 Task: Create List Offboarding in Board Resource Allocation Software to Workspace Data Analysis and Reporting. Create List Employee Benefits in Board Influencer Identification to Workspace Data Analysis and Reporting. Create List Employee Wellness in Board Employee Performance Management and Coaching to Workspace Data Analysis and Reporting
Action: Mouse moved to (213, 471)
Screenshot: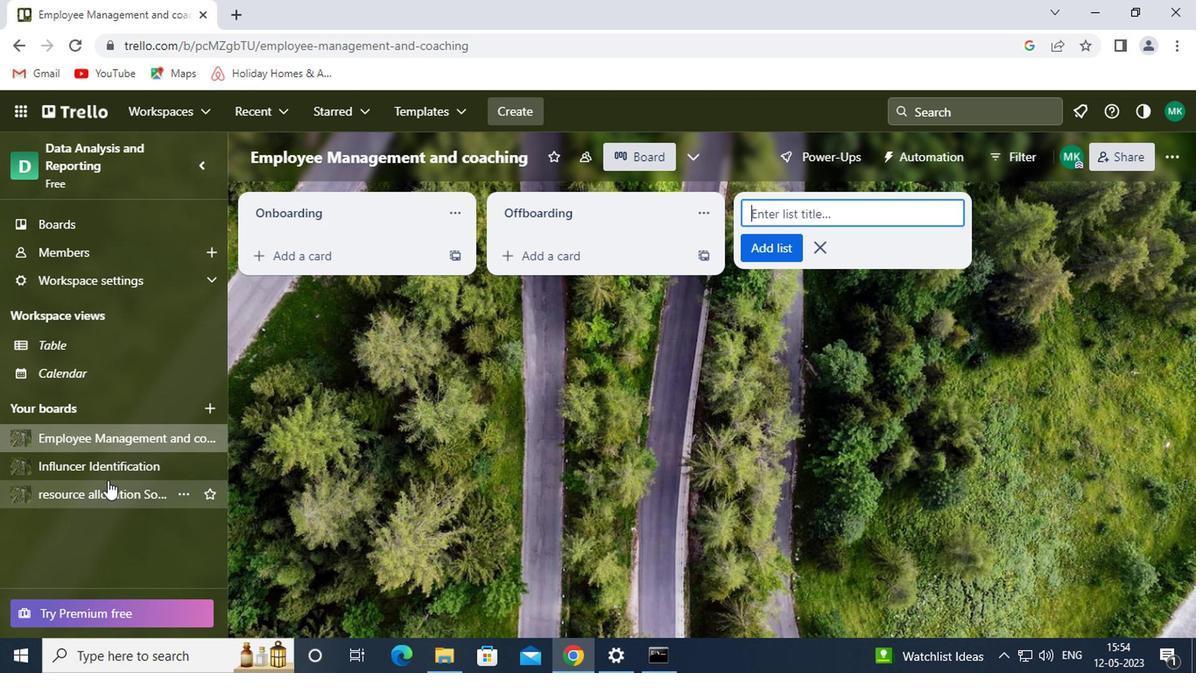 
Action: Mouse pressed left at (213, 471)
Screenshot: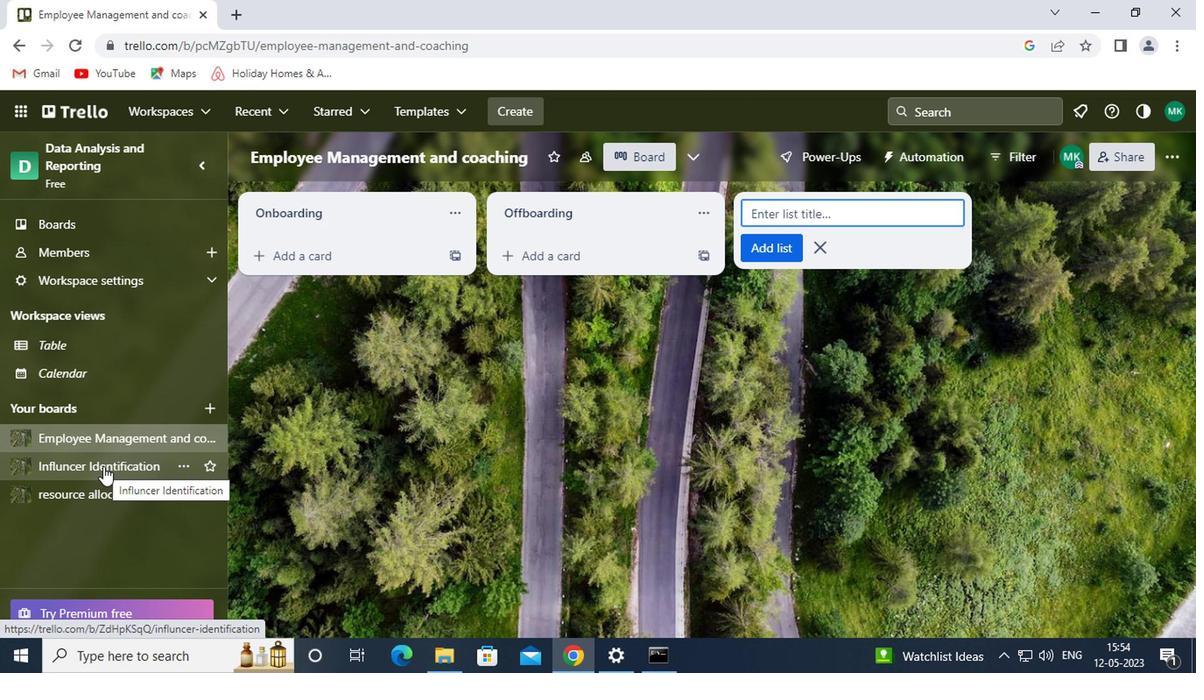 
Action: Mouse moved to (209, 491)
Screenshot: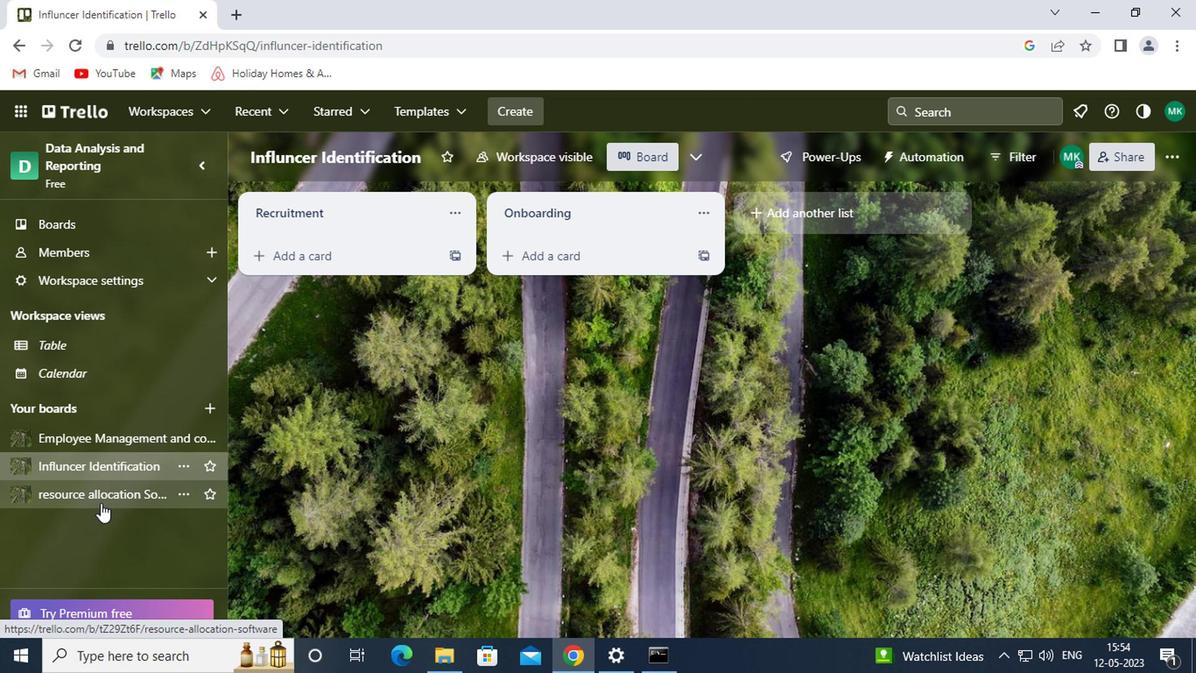 
Action: Mouse pressed left at (209, 491)
Screenshot: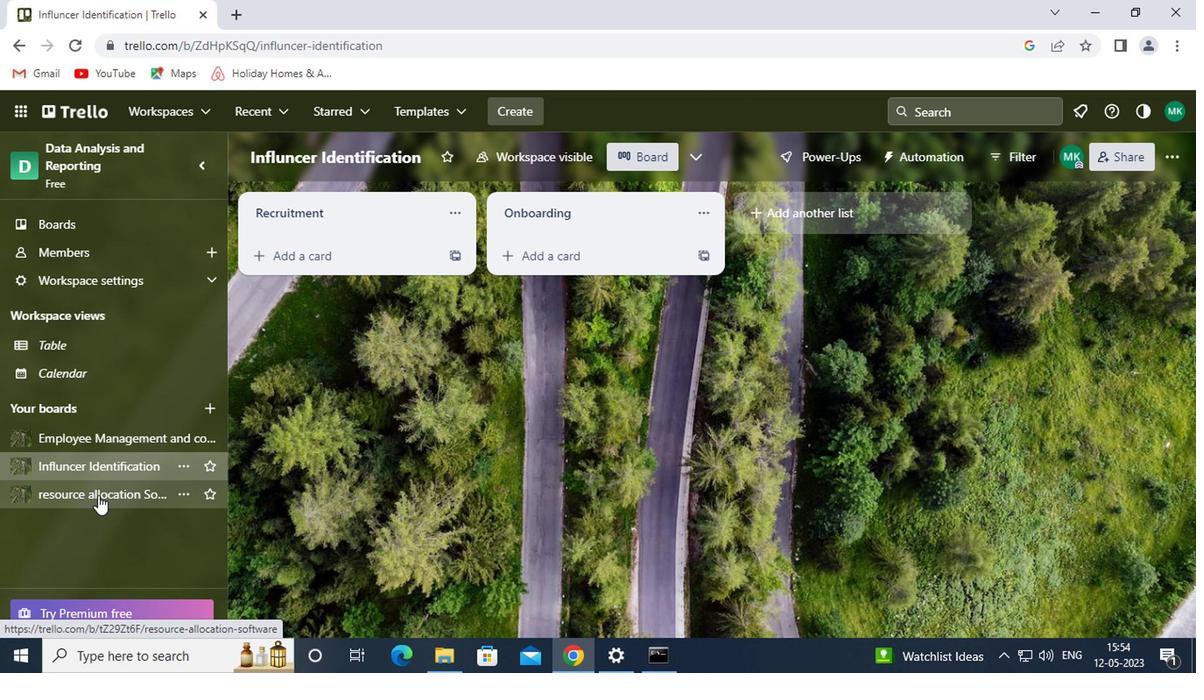 
Action: Mouse moved to (693, 291)
Screenshot: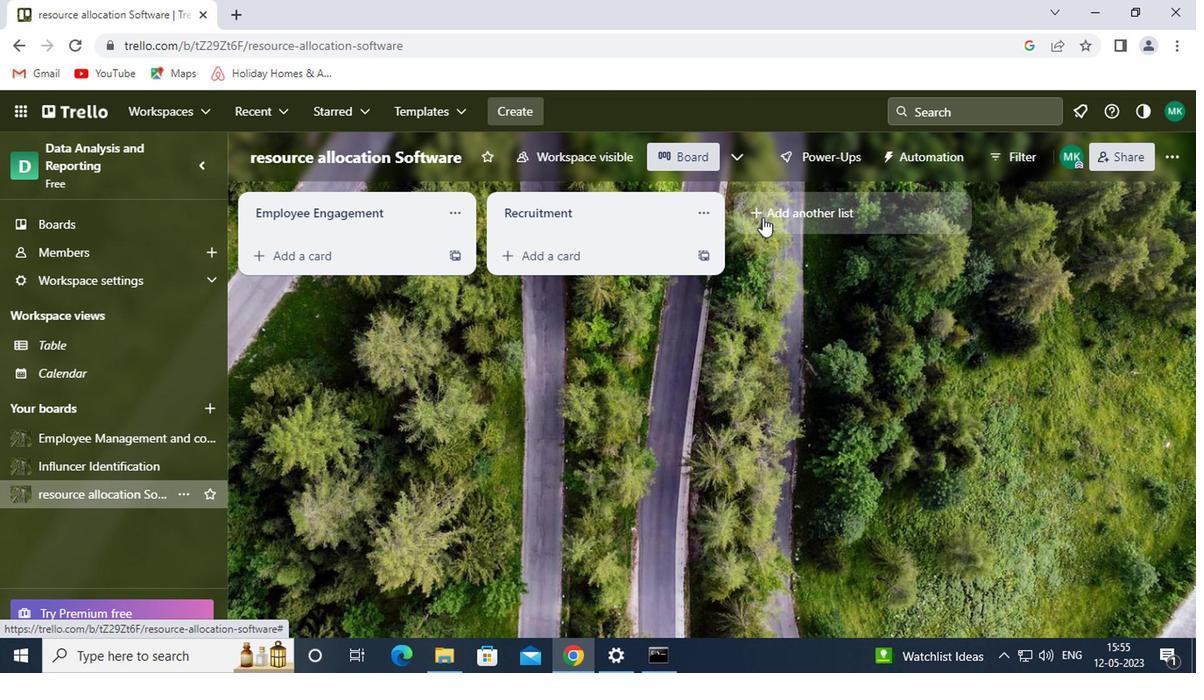 
Action: Mouse pressed left at (693, 291)
Screenshot: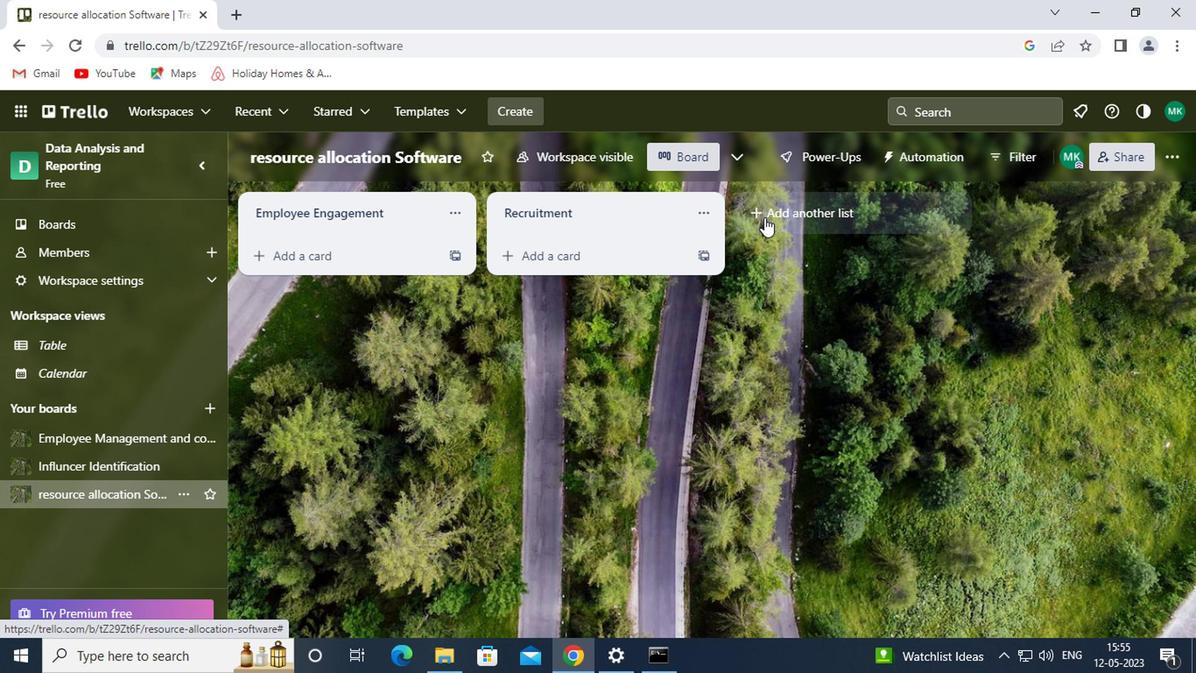 
Action: Mouse moved to (698, 292)
Screenshot: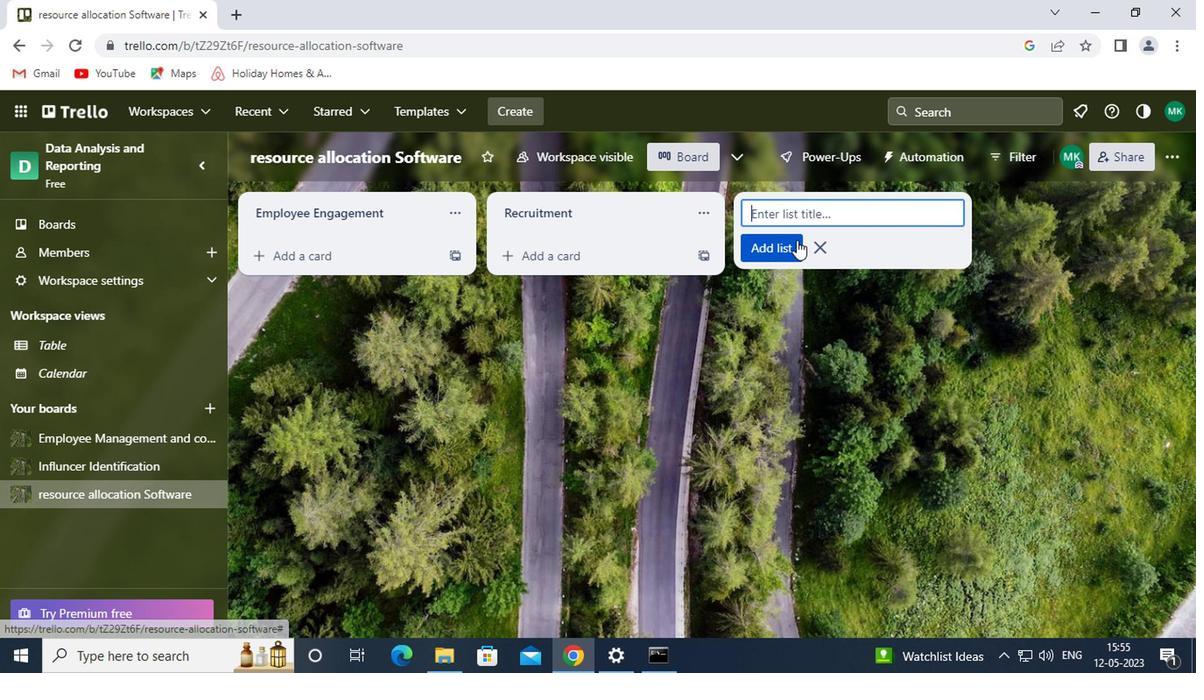 
Action: Mouse pressed left at (698, 292)
Screenshot: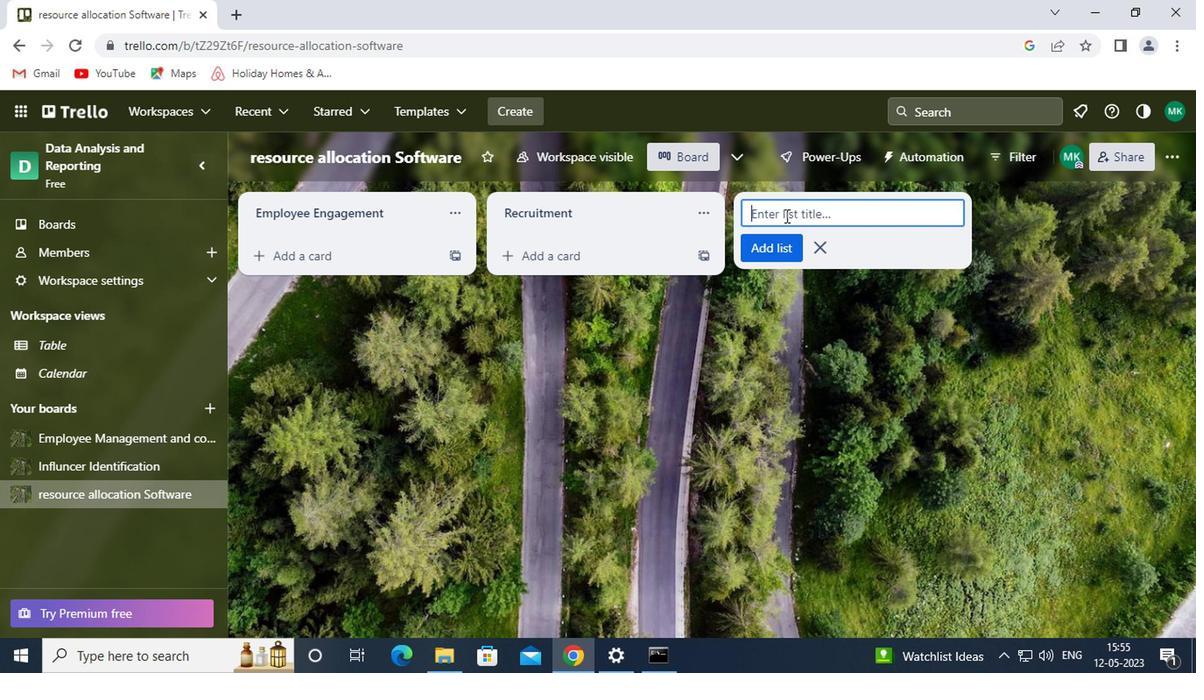 
Action: Key pressed <Key.shift>OFFBOARDING<Key.enter>
Screenshot: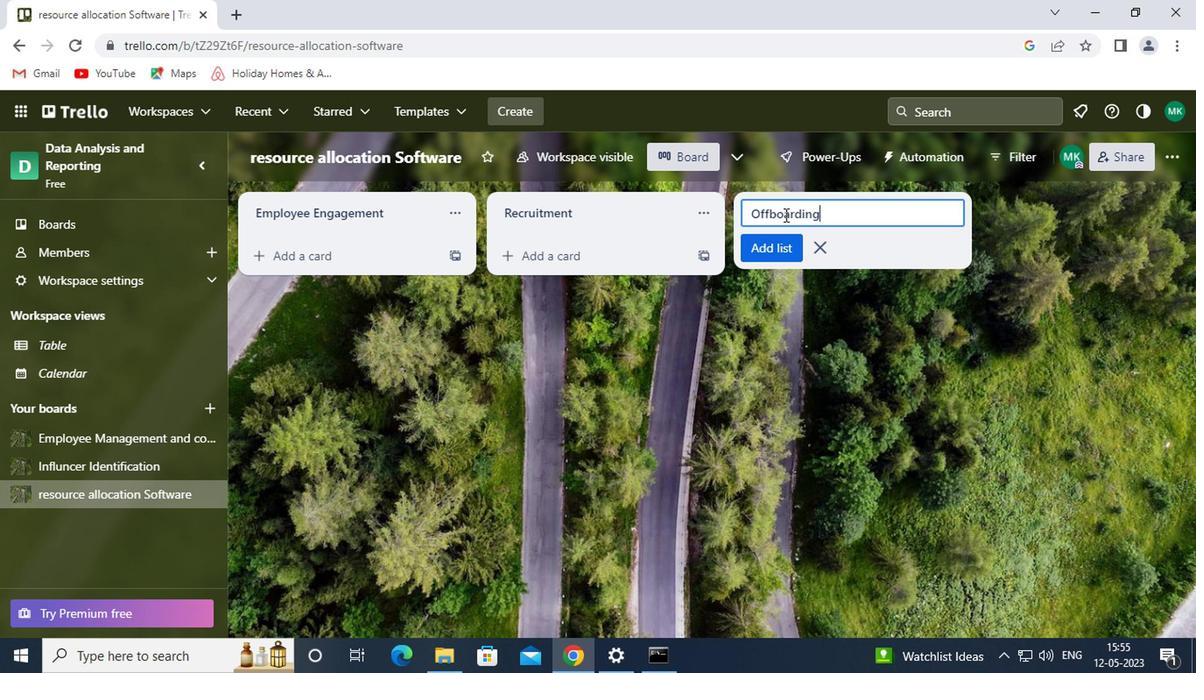 
Action: Mouse moved to (199, 465)
Screenshot: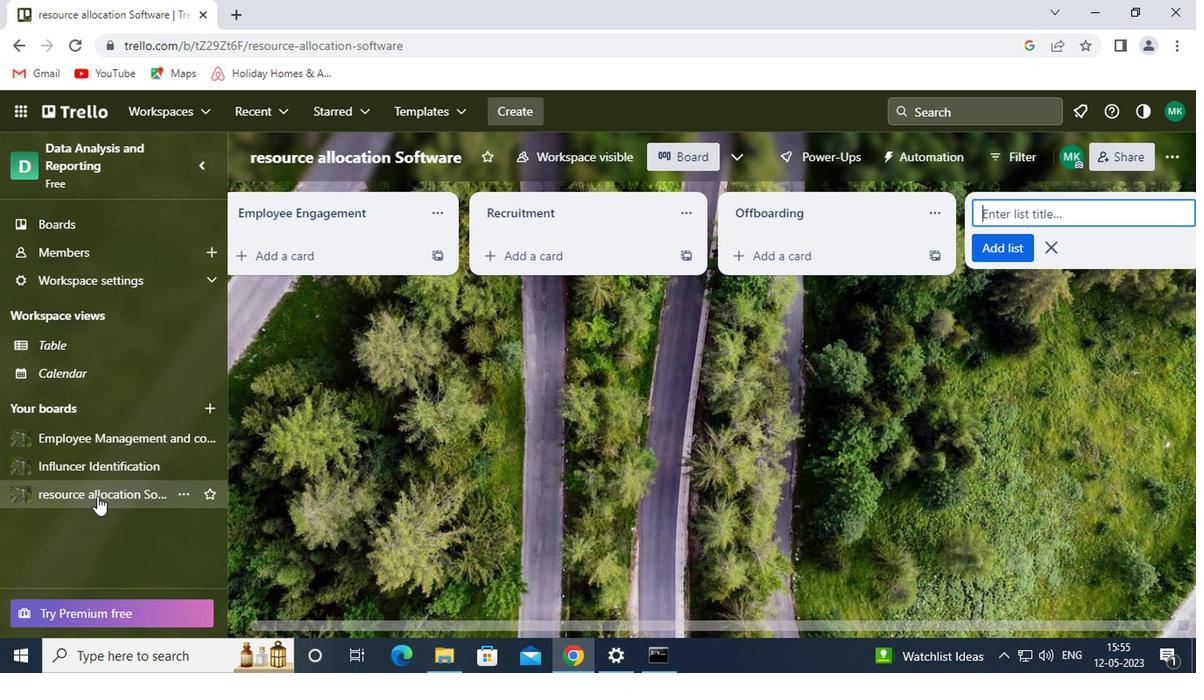 
Action: Mouse pressed left at (199, 465)
Screenshot: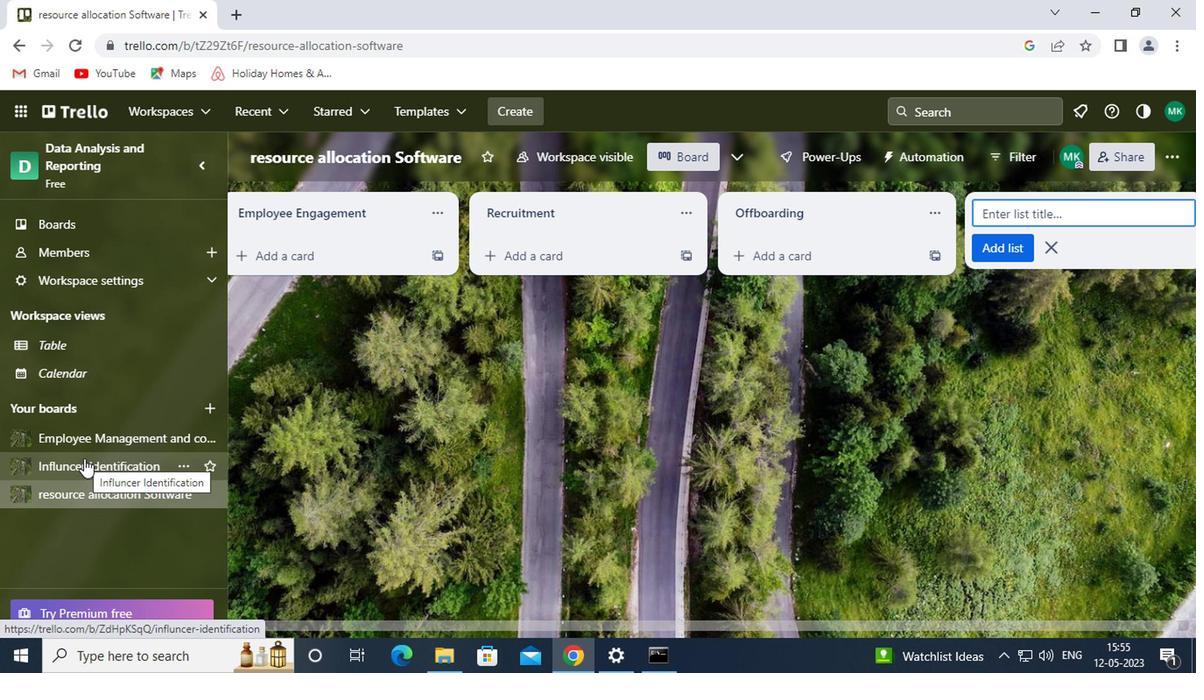 
Action: Mouse moved to (703, 288)
Screenshot: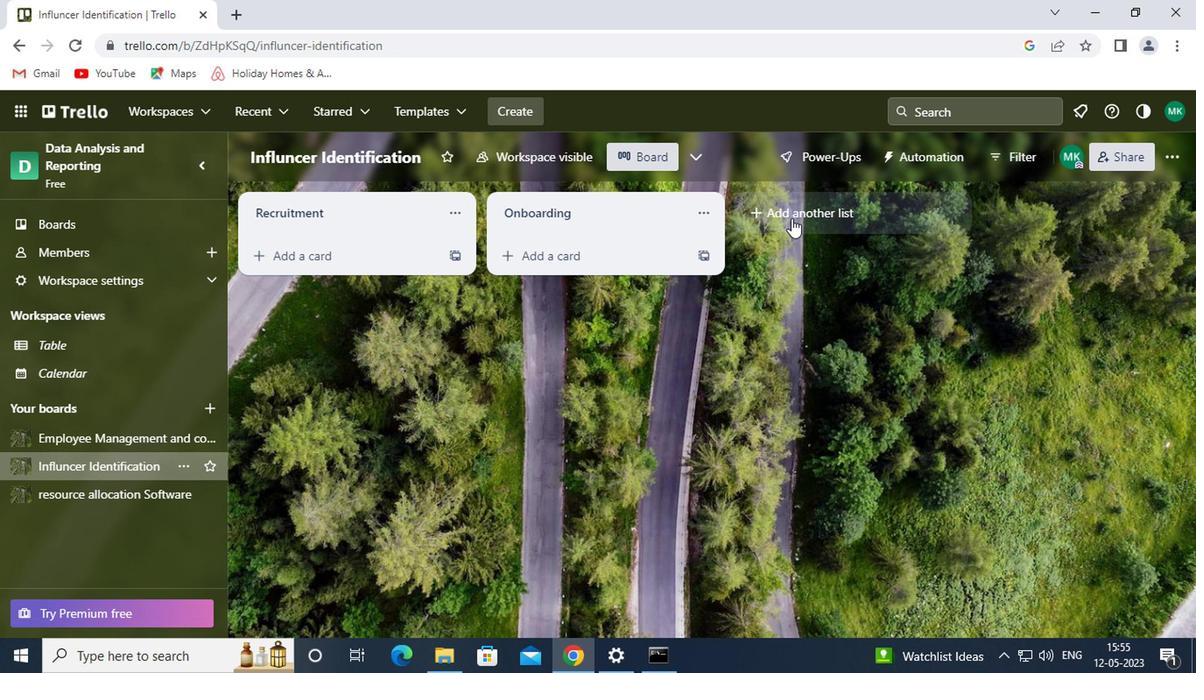 
Action: Mouse pressed left at (703, 288)
Screenshot: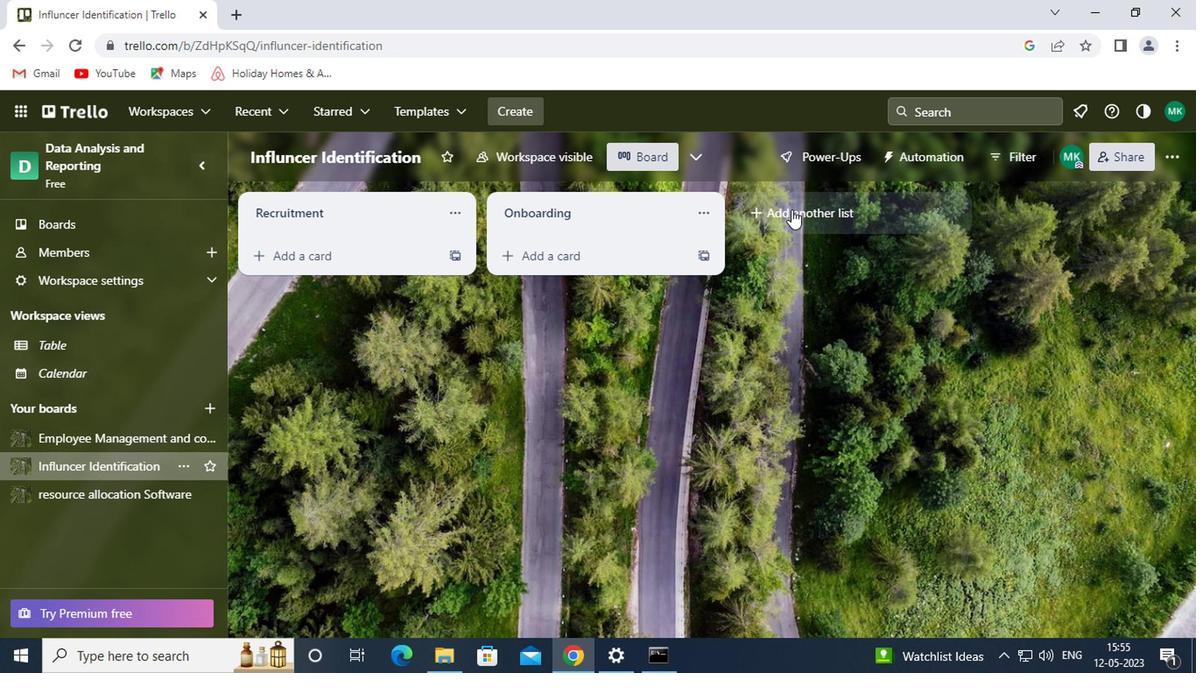 
Action: Mouse moved to (688, 294)
Screenshot: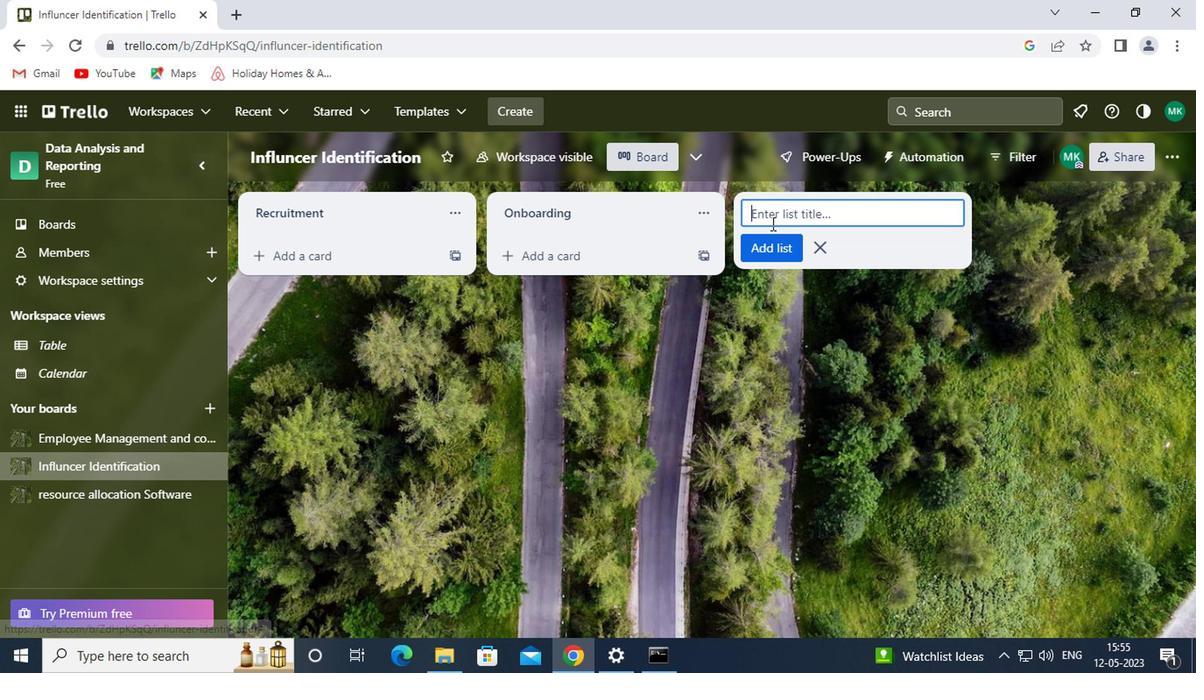 
Action: Mouse pressed left at (688, 294)
Screenshot: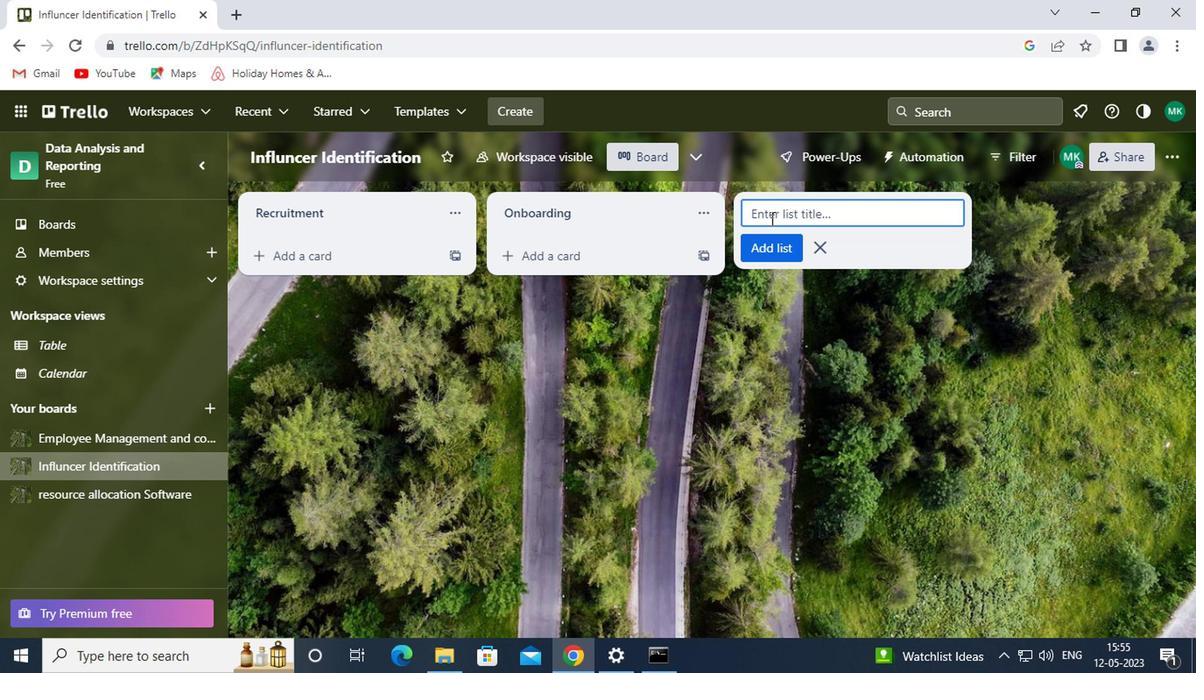 
Action: Mouse moved to (688, 294)
Screenshot: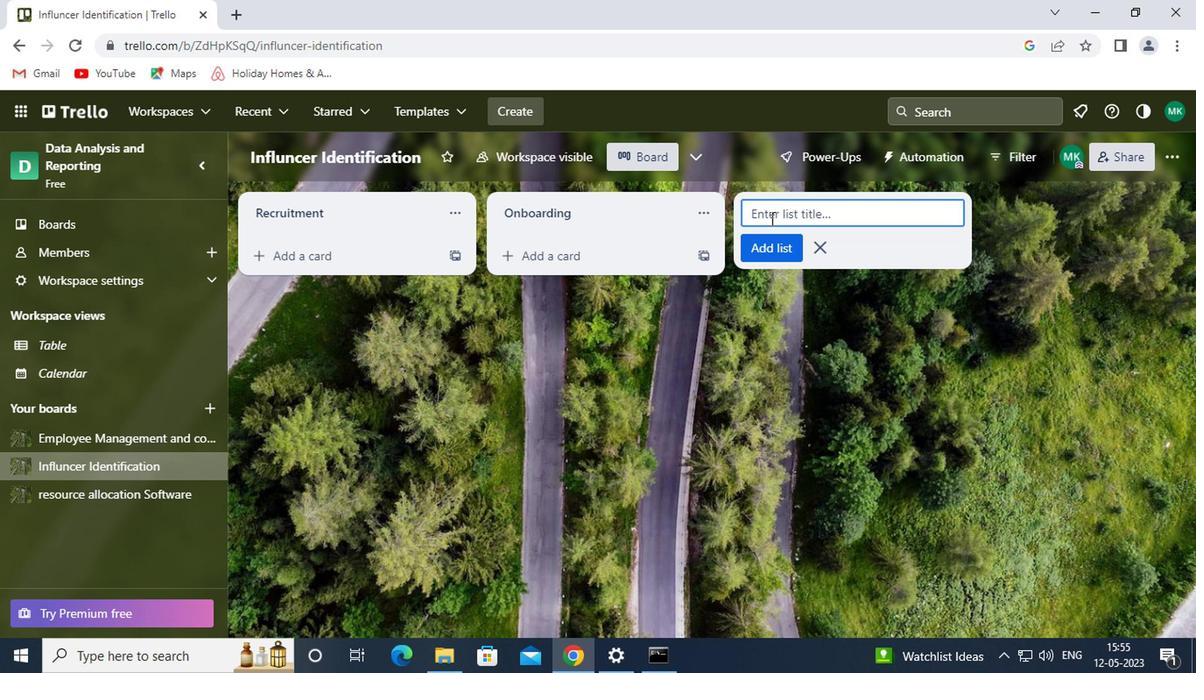 
Action: Key pressed <Key.shift>EMPLOYEE<Key.space><Key.shift>BENEFITS
Screenshot: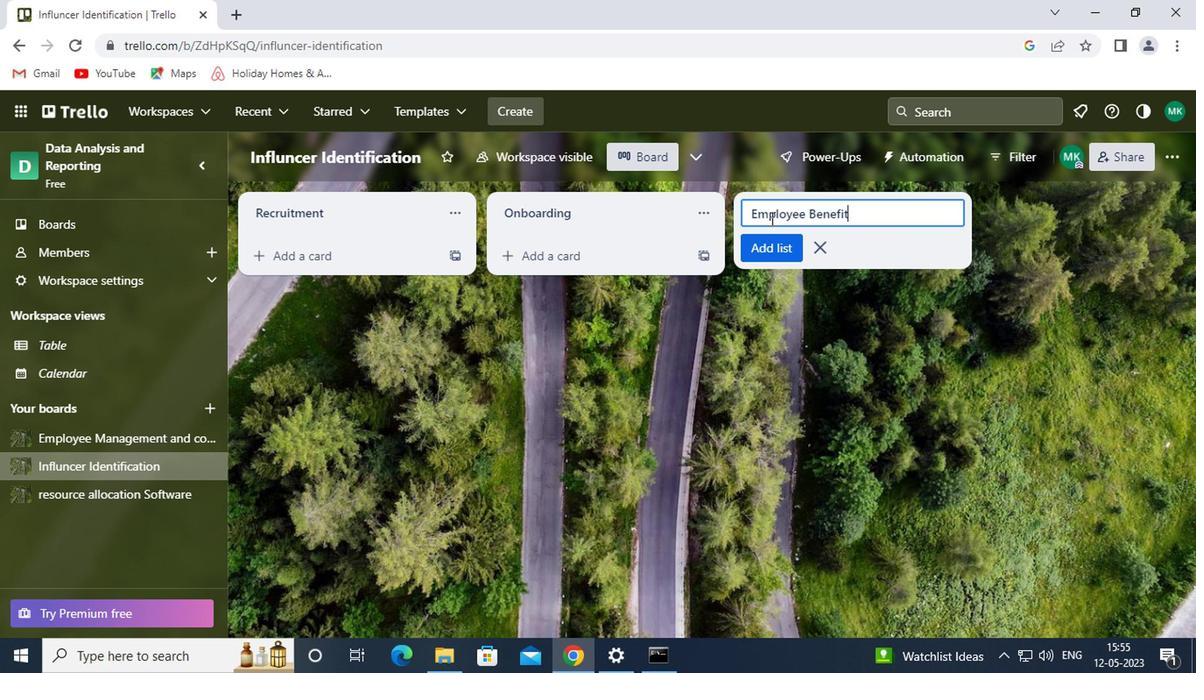 
Action: Mouse moved to (668, 368)
Screenshot: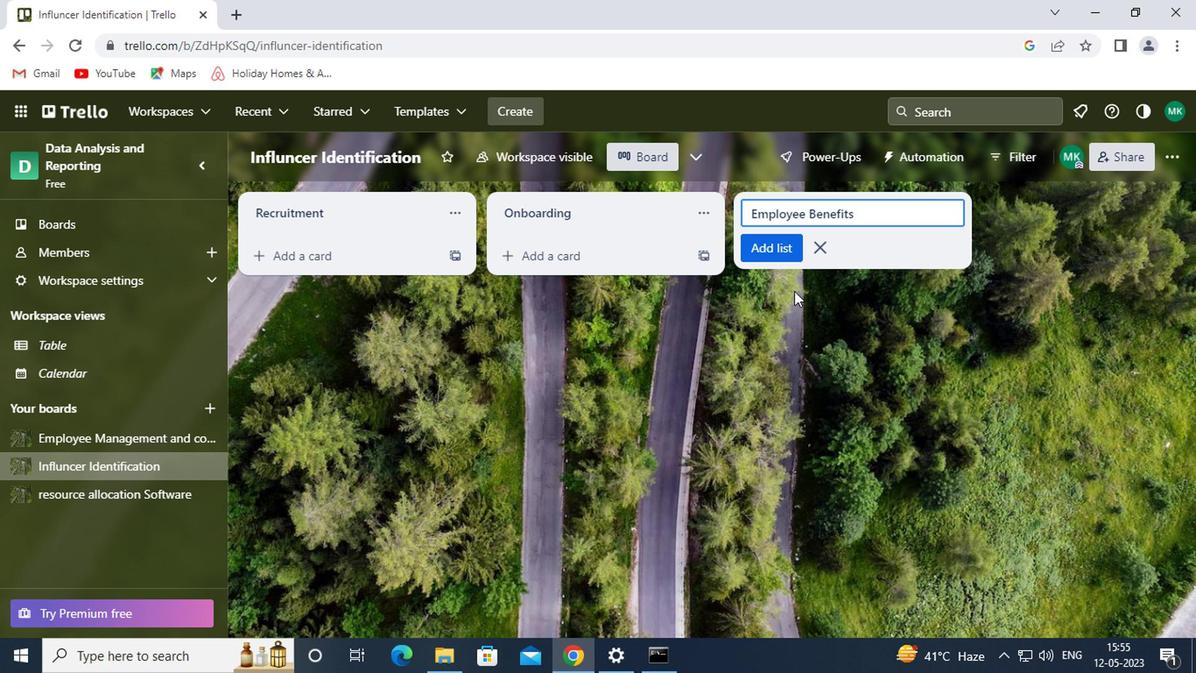 
Action: Key pressed <Key.enter>
Screenshot: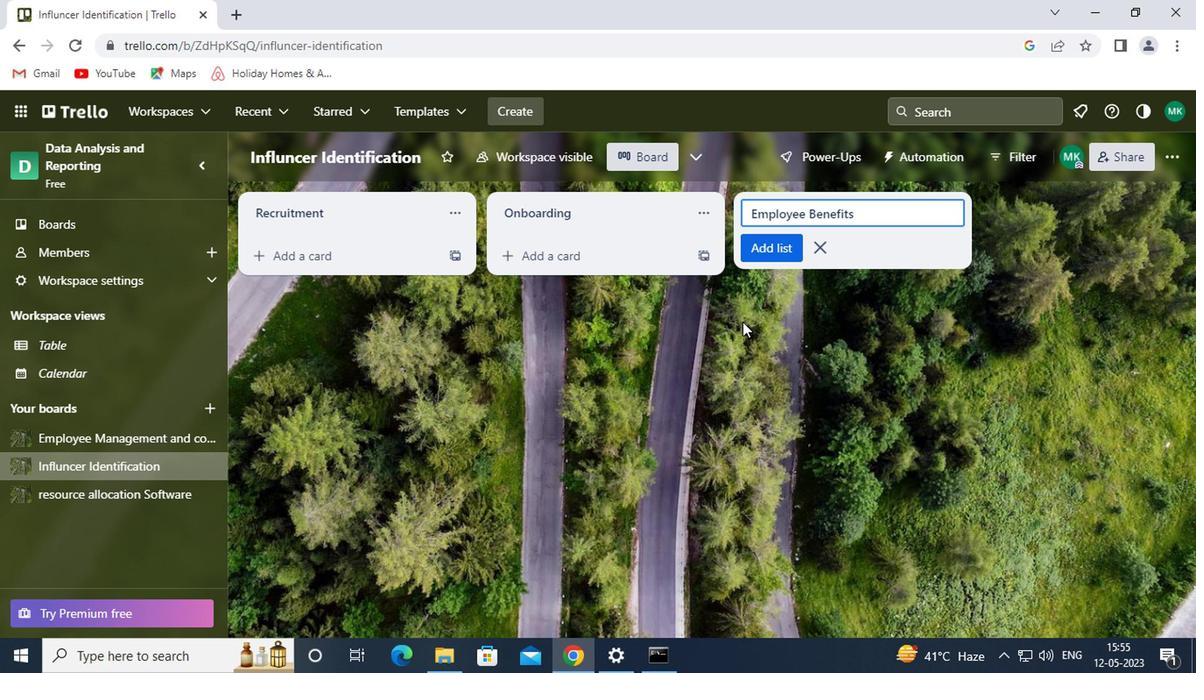 
Action: Mouse moved to (190, 449)
Screenshot: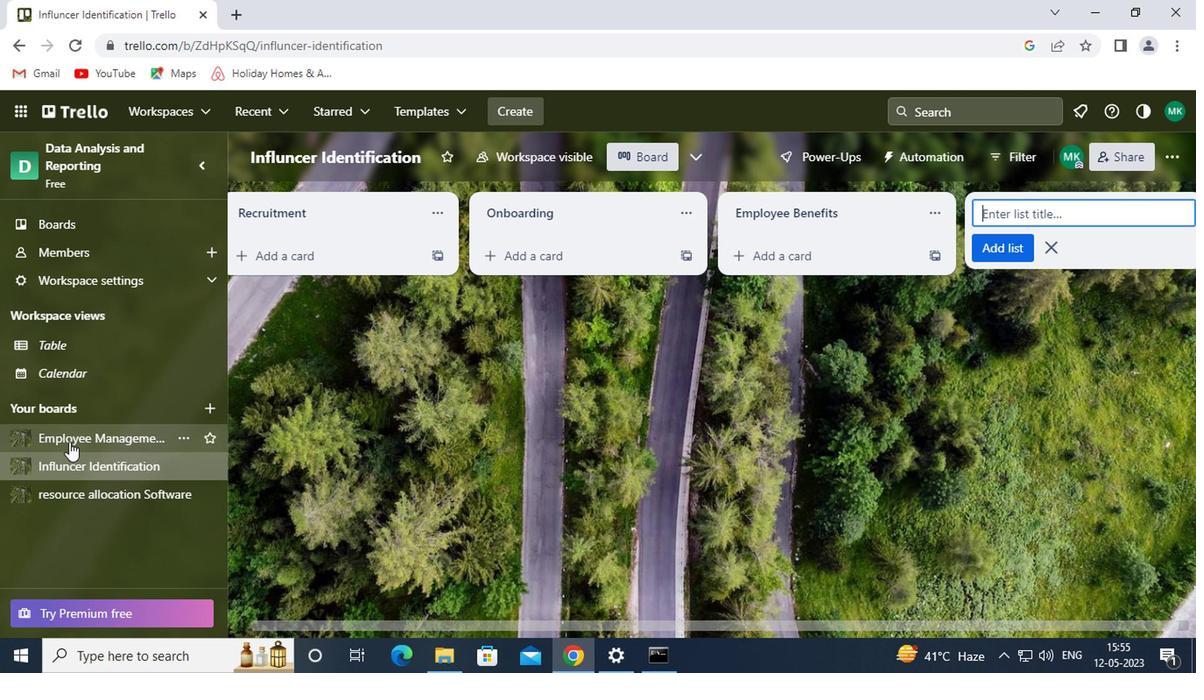 
Action: Mouse pressed left at (190, 449)
Screenshot: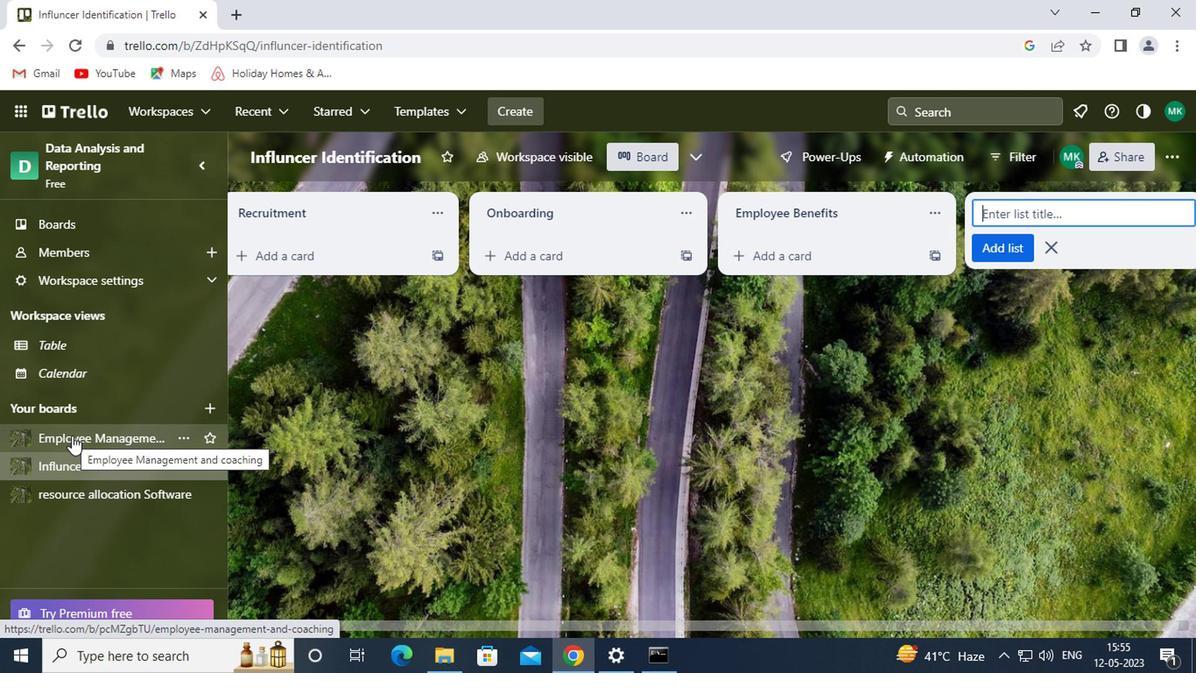 
Action: Mouse moved to (720, 294)
Screenshot: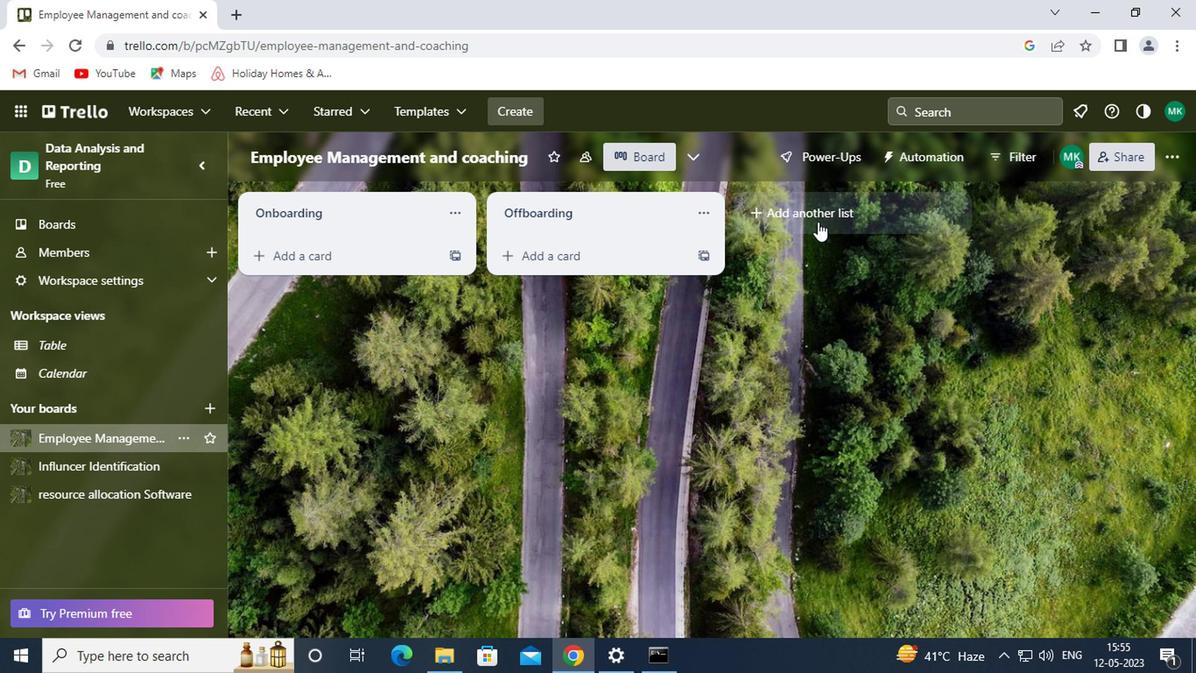 
Action: Mouse pressed left at (720, 294)
Screenshot: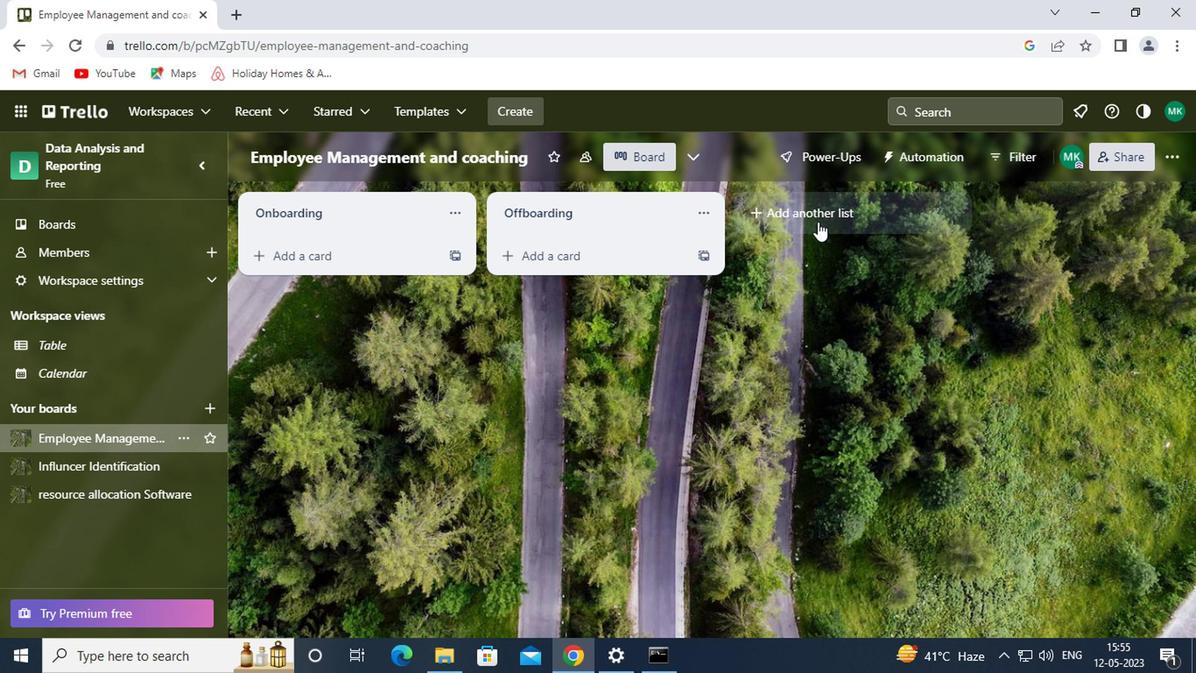 
Action: Mouse moved to (701, 293)
Screenshot: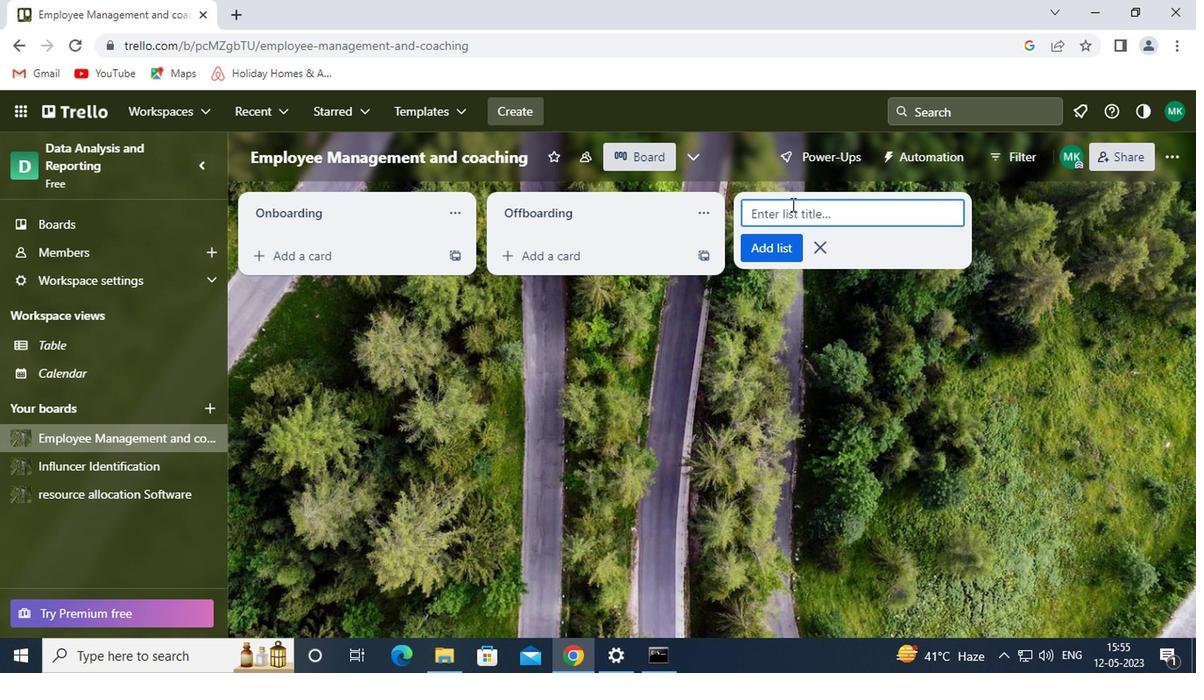 
Action: Mouse pressed left at (701, 293)
Screenshot: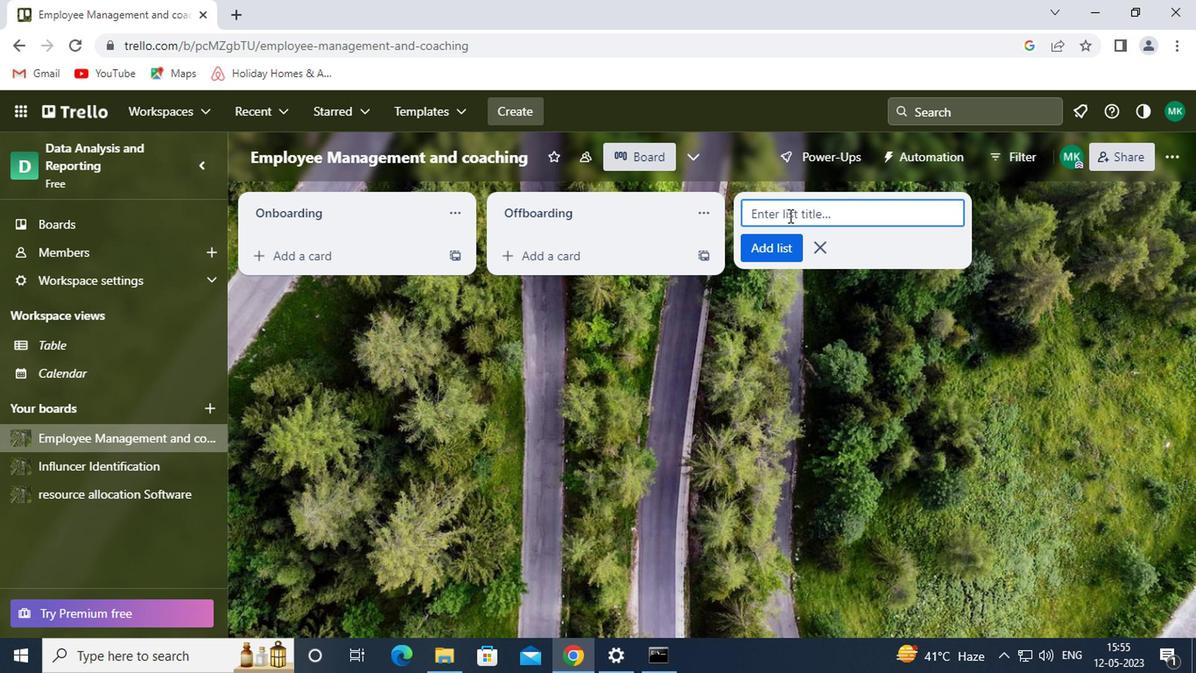
Action: Key pressed <Key.shift>EMPLOYEE<Key.space><Key.shift><Key.shift><Key.shift><Key.shift><Key.shift><Key.shift><Key.shift><Key.shift><Key.shift><Key.shift><Key.shift><Key.shift><Key.shift><Key.shift><Key.shift><Key.shift><Key.shift><Key.shift>WELLNESS<Key.enter>
Screenshot: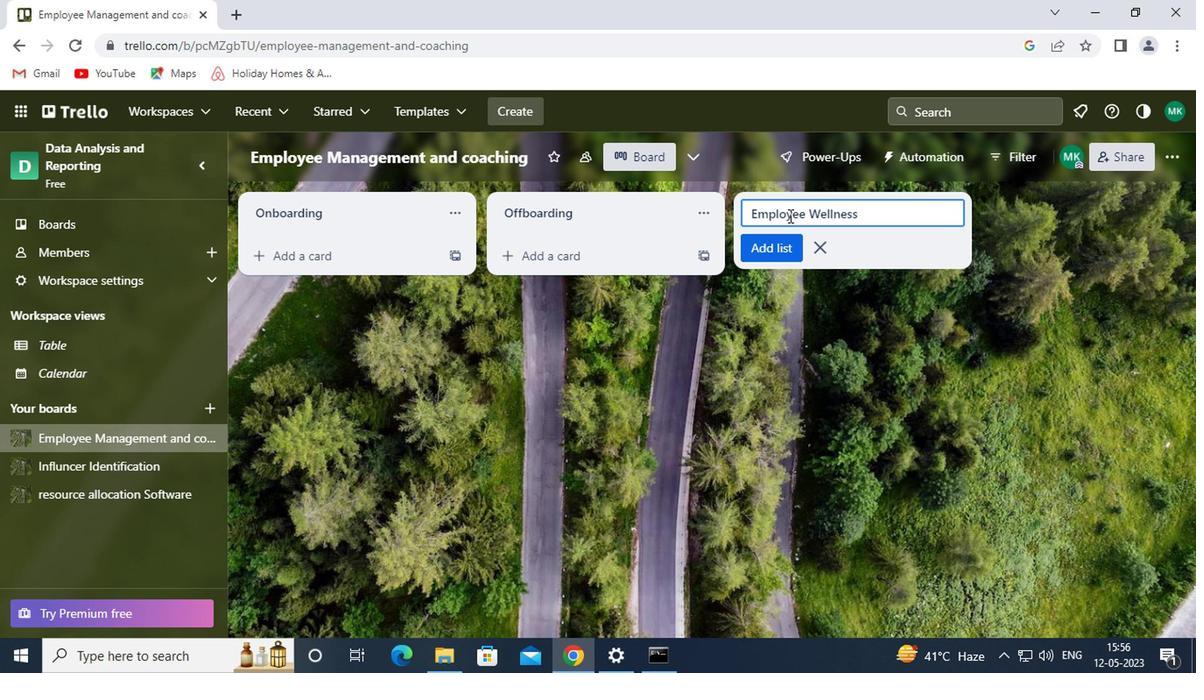 
